 Task: Download the Global Address Book in Outlook.
Action: Mouse moved to (48, 32)
Screenshot: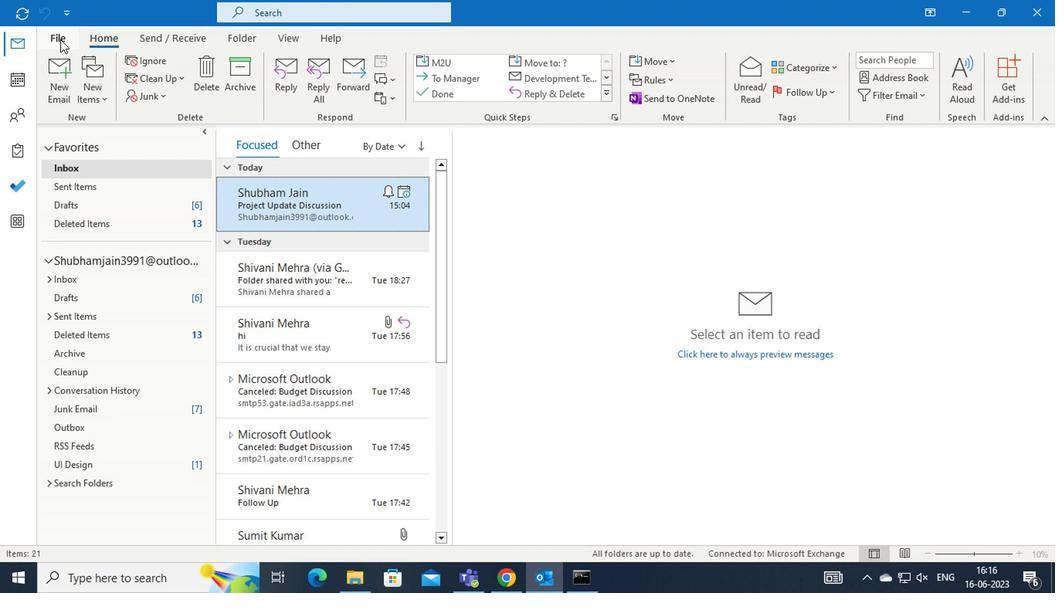 
Action: Mouse pressed left at (48, 32)
Screenshot: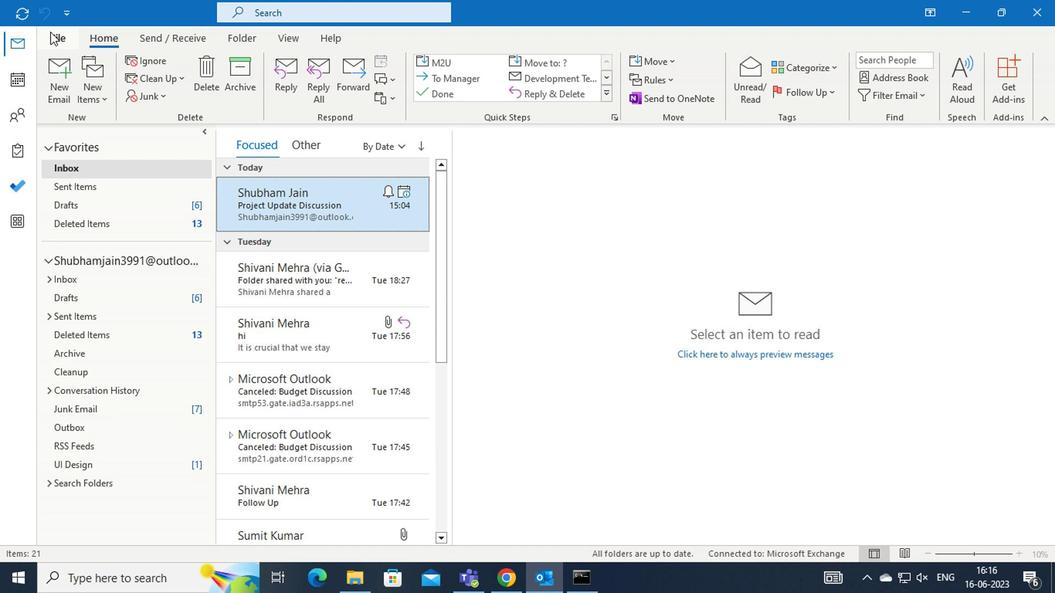 
Action: Mouse moved to (193, 172)
Screenshot: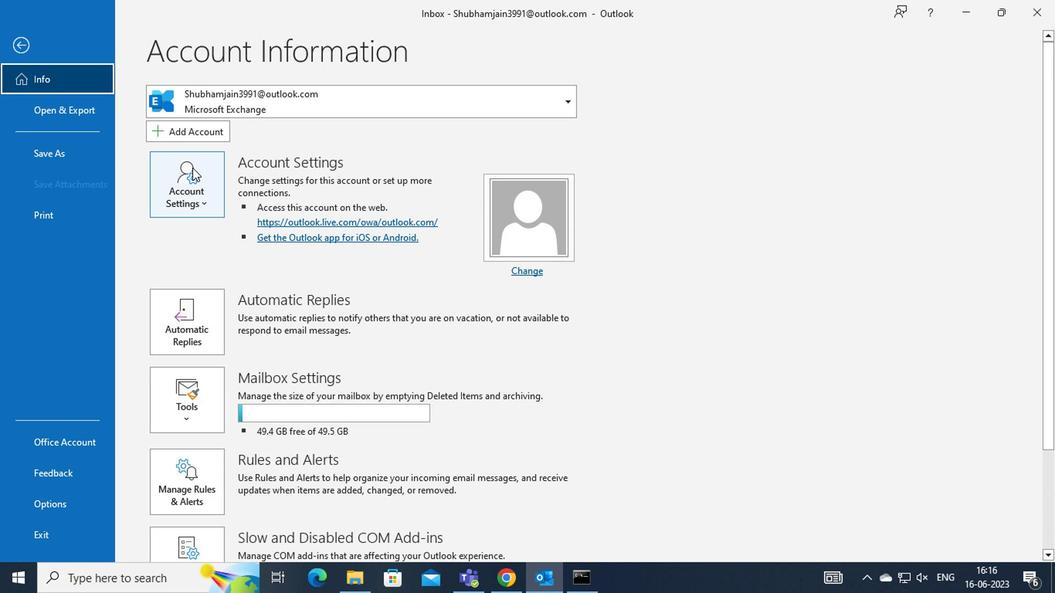 
Action: Mouse pressed left at (193, 172)
Screenshot: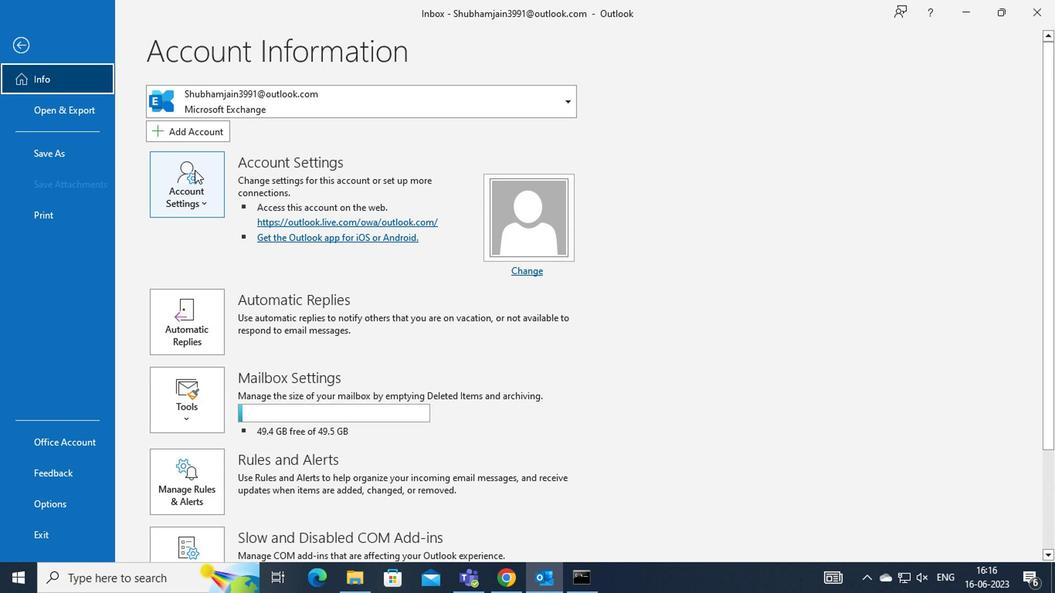 
Action: Mouse moved to (228, 384)
Screenshot: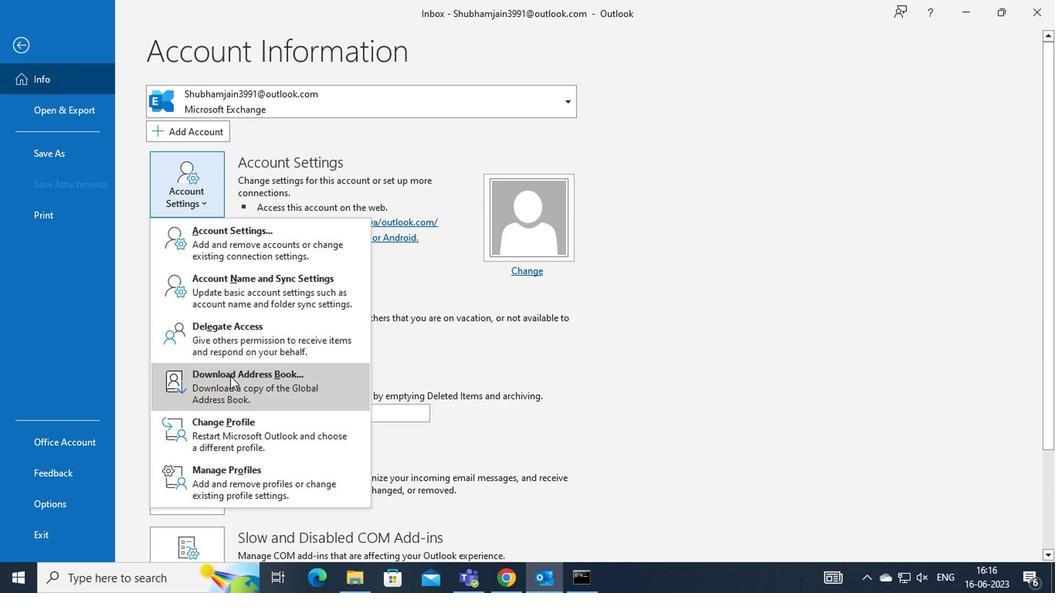 
Action: Mouse pressed left at (228, 384)
Screenshot: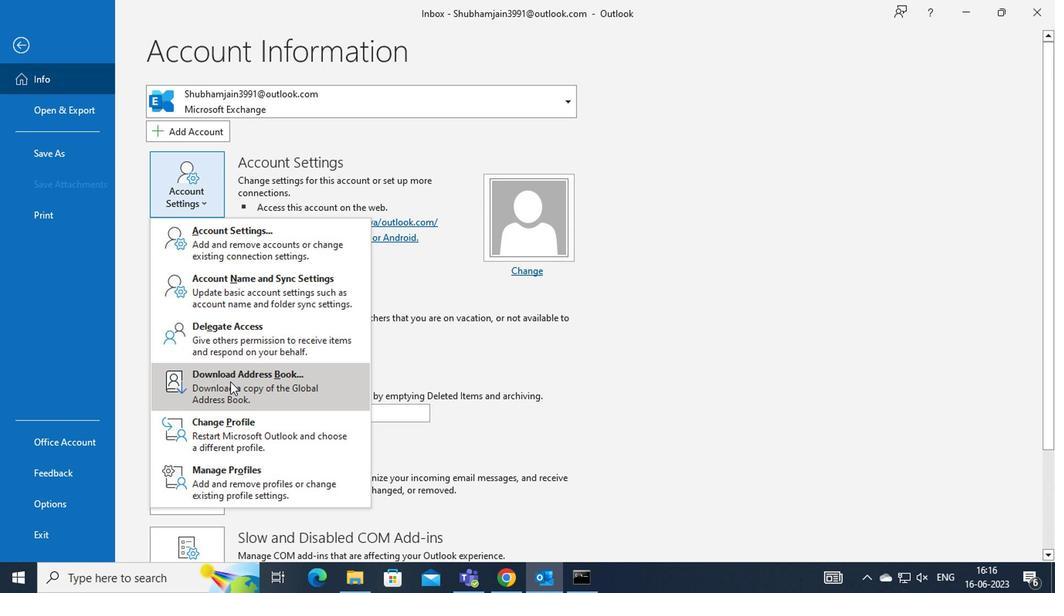 
Action: Mouse moved to (564, 337)
Screenshot: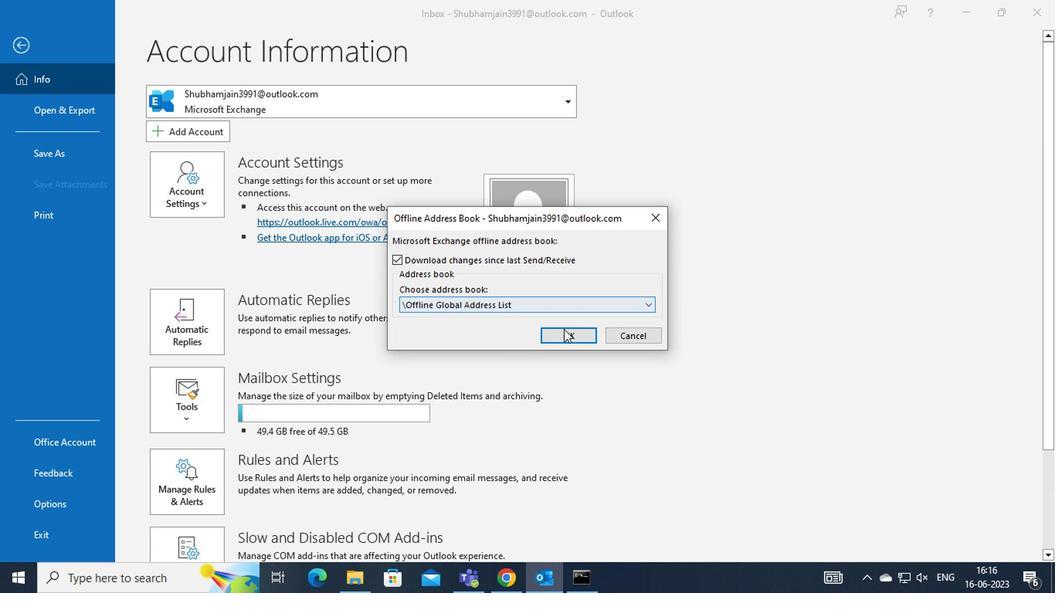 
Action: Mouse pressed left at (564, 337)
Screenshot: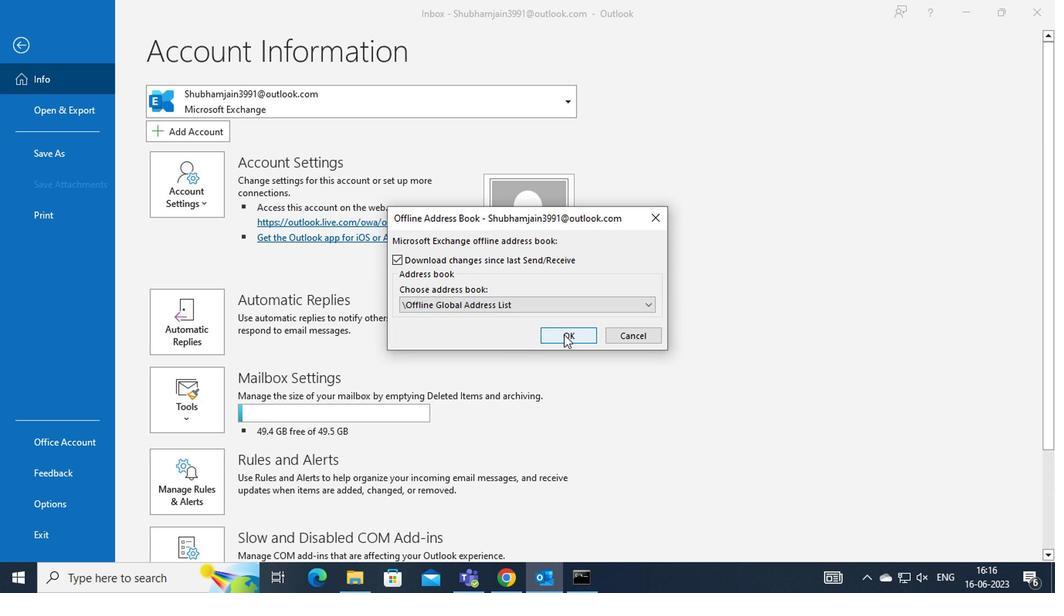 
Action: Mouse moved to (651, 328)
Screenshot: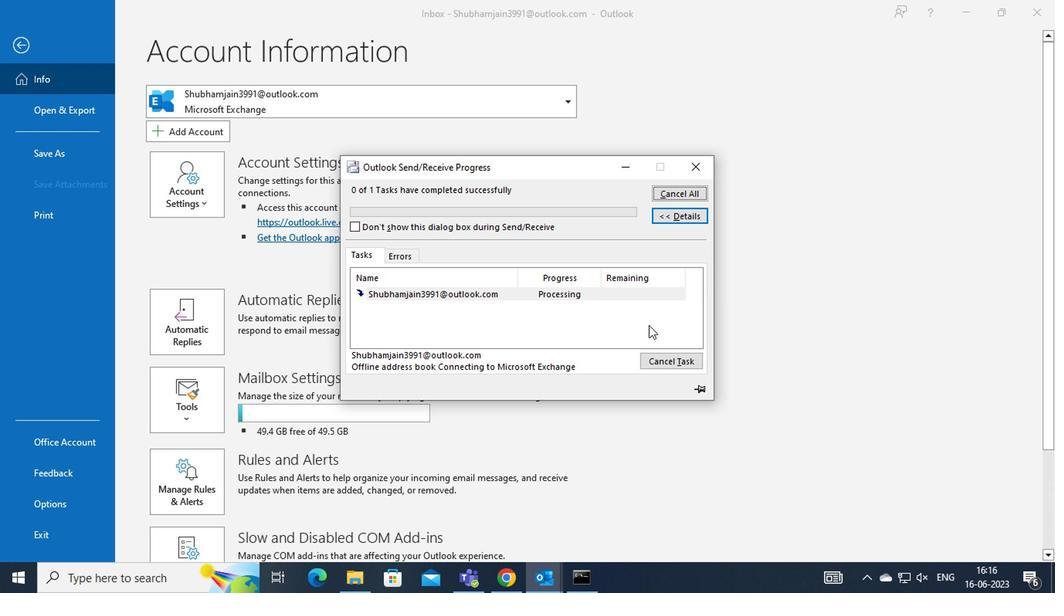 
